 Task: Find the distance between Kansas City and St. Louis.
Action: Mouse moved to (263, 63)
Screenshot: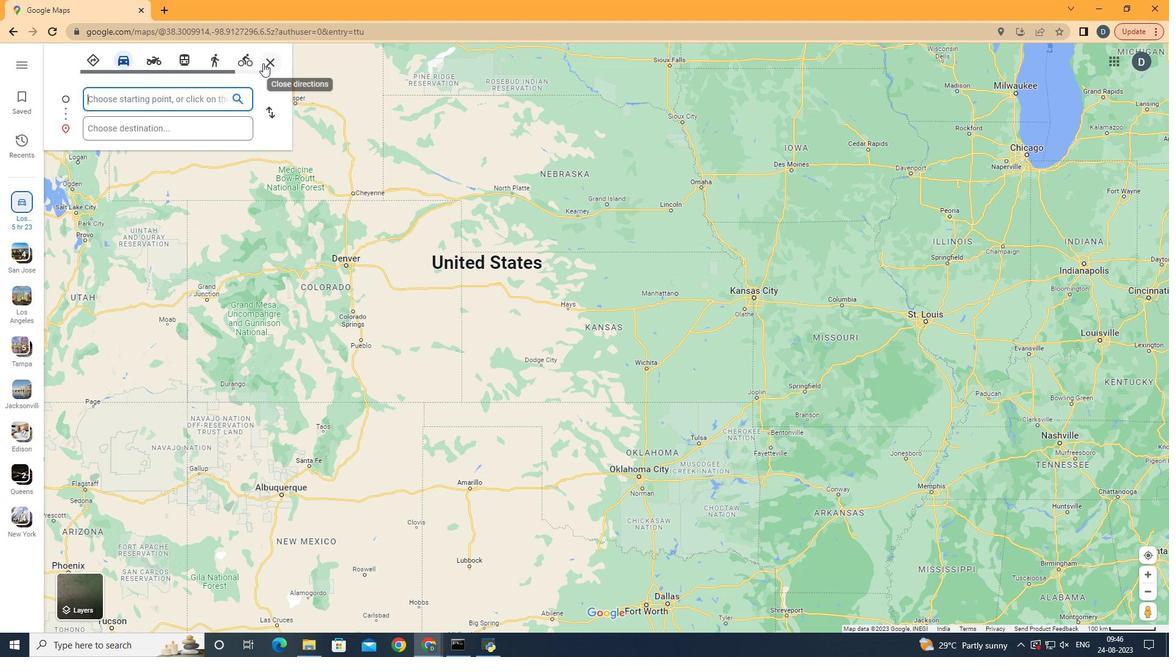 
Action: Mouse pressed left at (263, 63)
Screenshot: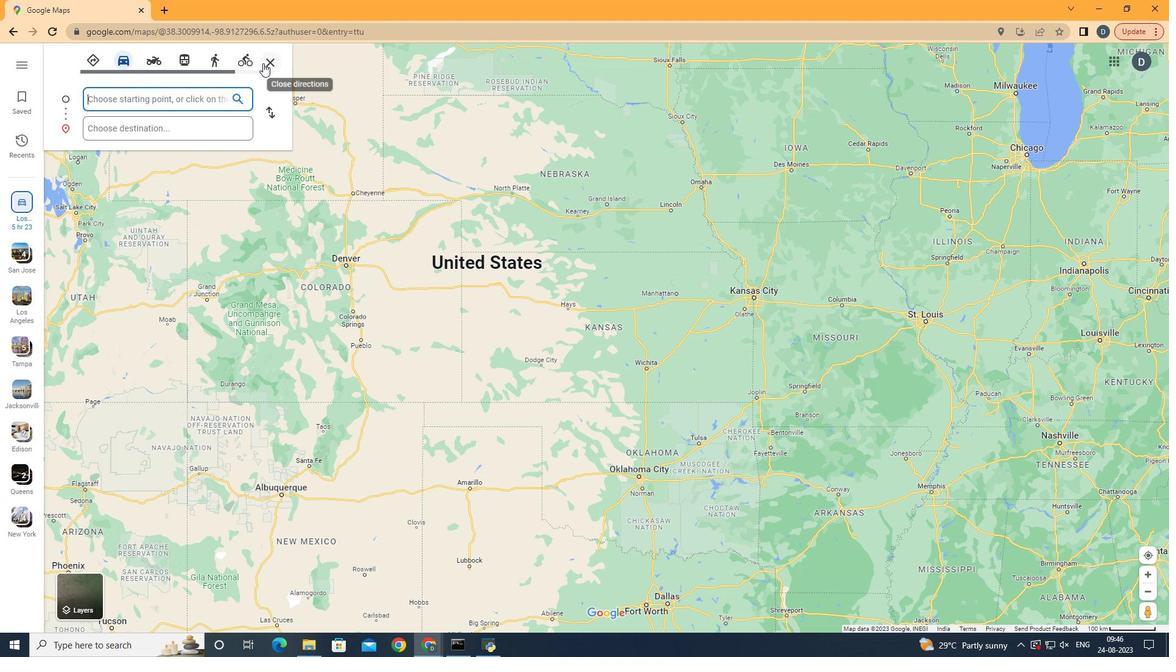 
Action: Mouse moved to (170, 100)
Screenshot: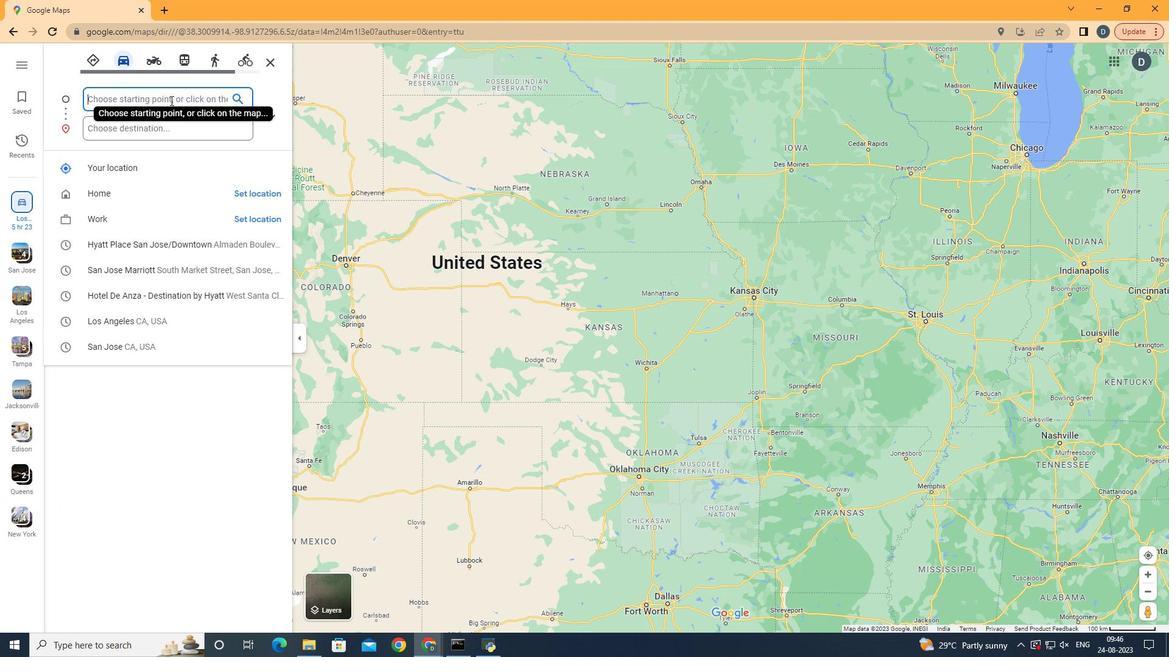 
Action: Mouse pressed left at (170, 100)
Screenshot: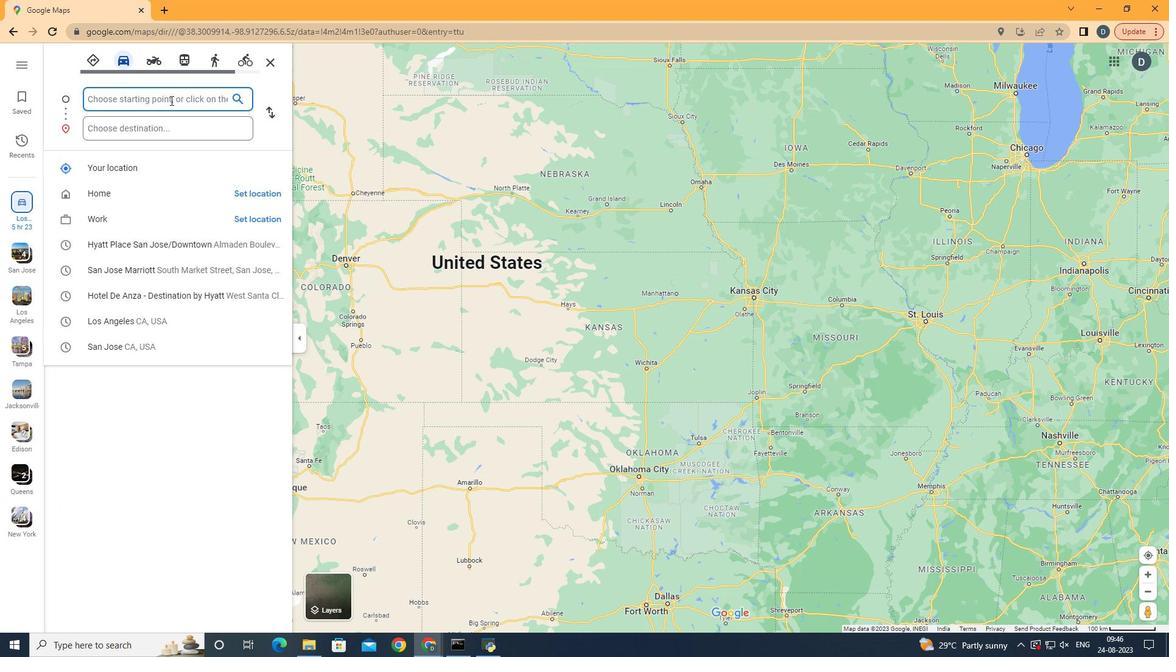 
Action: Key pressed <Key.shift>Kansas<Key.space><Key.shift>City
Screenshot: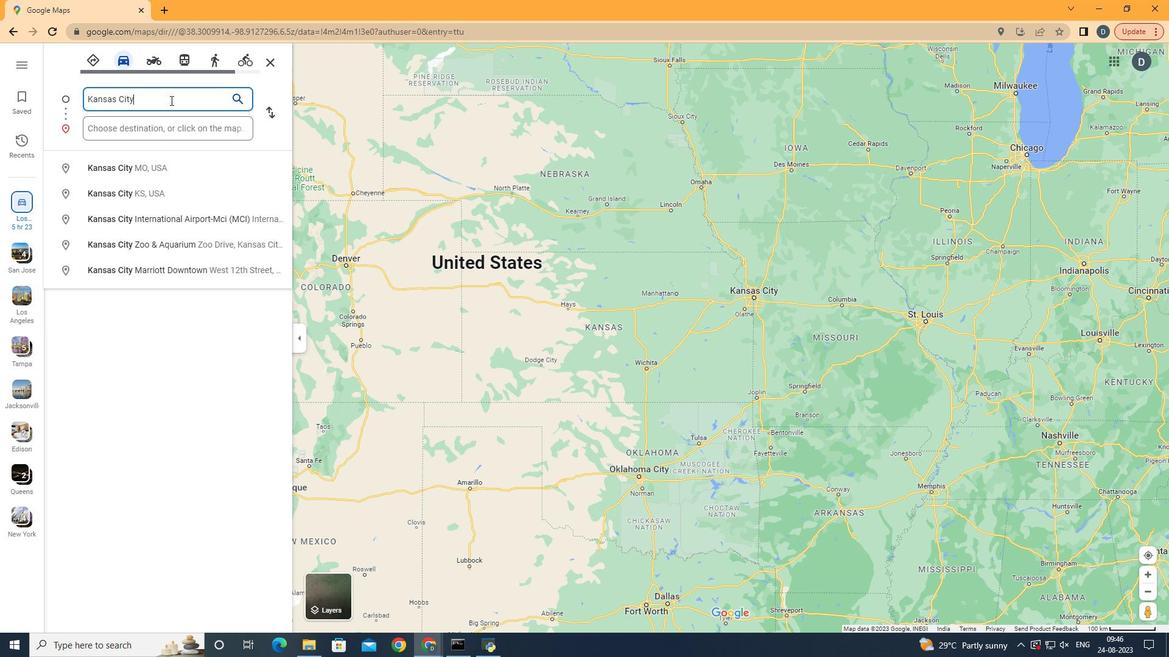 
Action: Mouse moved to (171, 166)
Screenshot: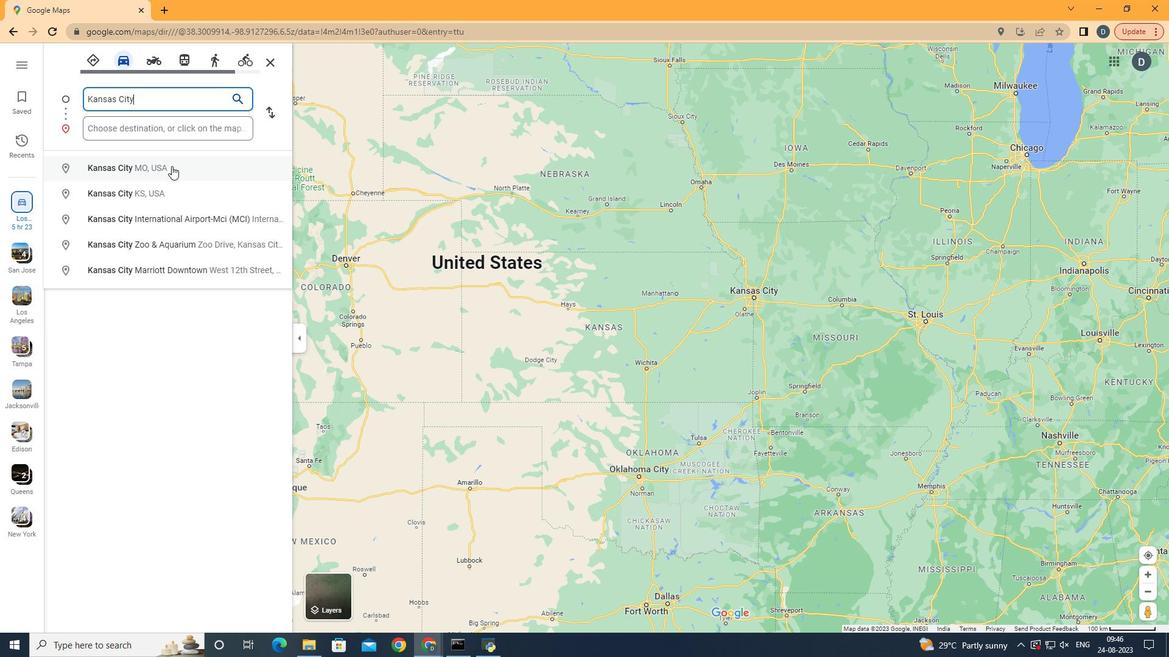 
Action: Mouse pressed left at (171, 166)
Screenshot: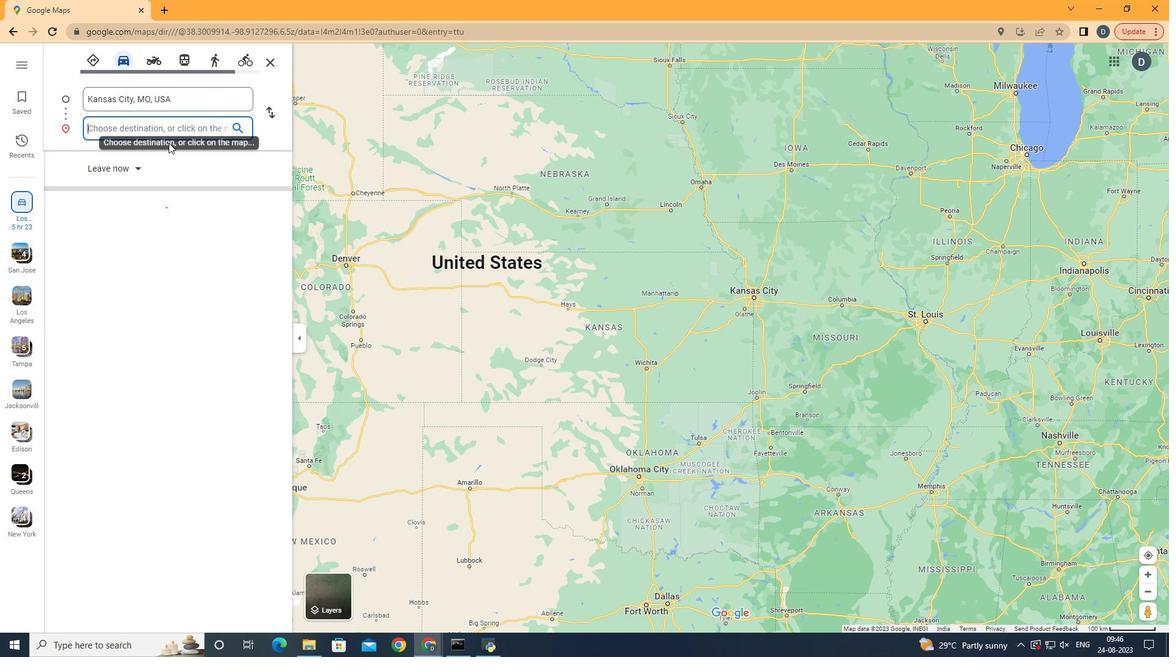 
Action: Mouse moved to (169, 123)
Screenshot: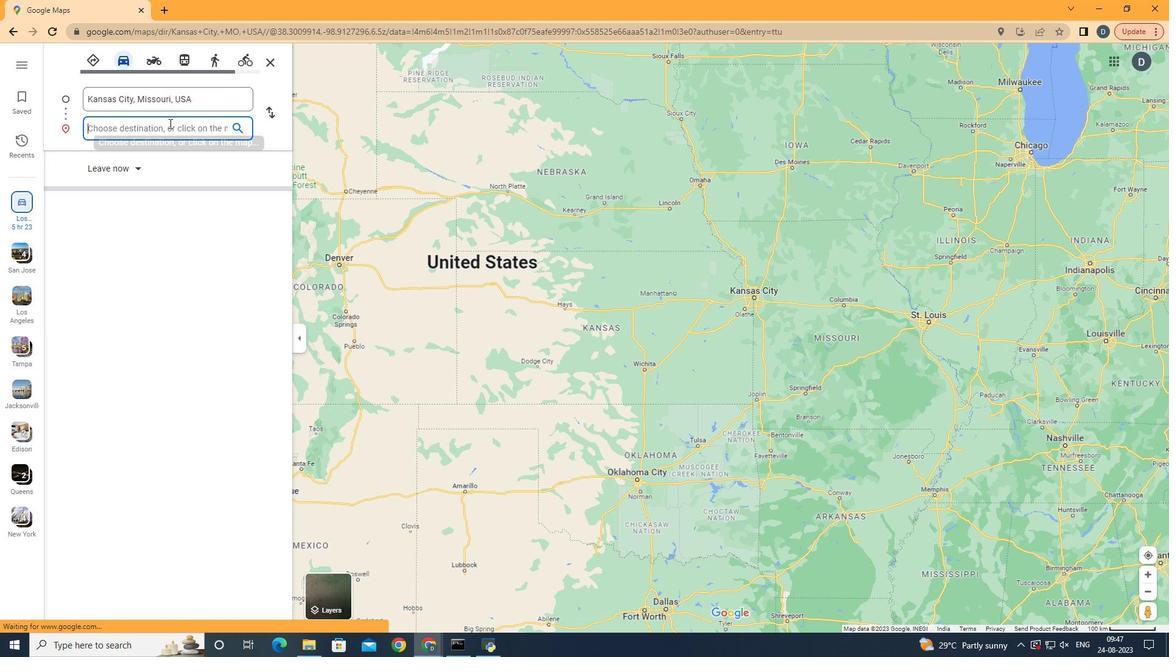
Action: Mouse pressed left at (169, 123)
Screenshot: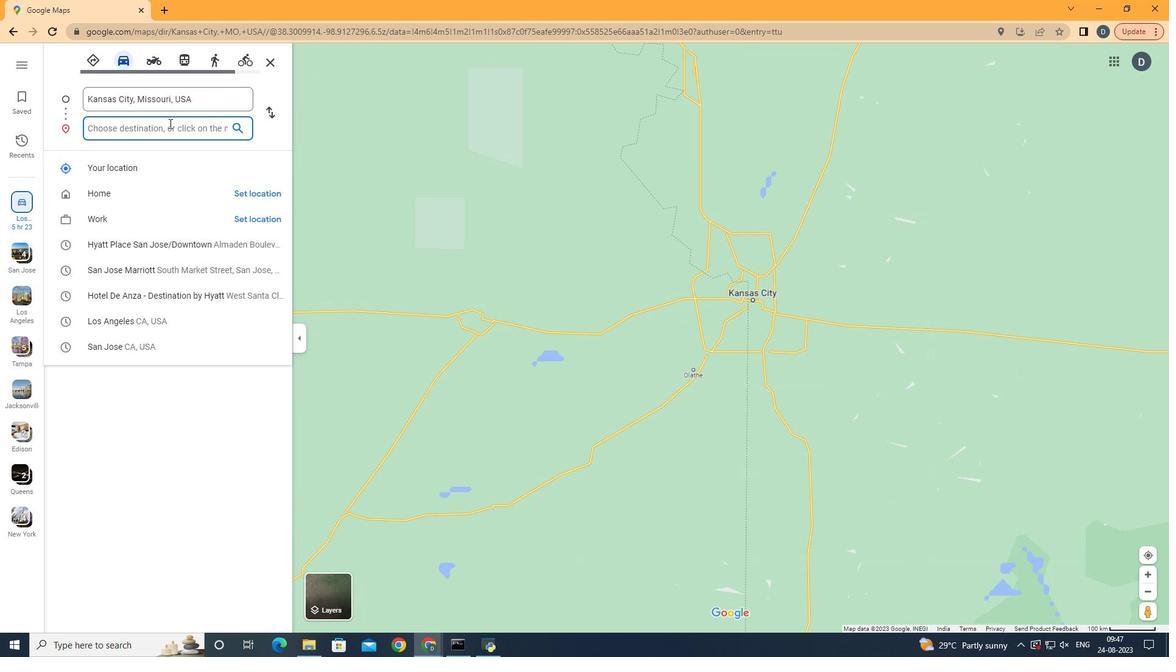 
Action: Key pressed <Key.shift><Key.shift><Key.shift><Key.shift>St.<Key.space><Key.shift><Key.shift><Key.shift><Key.shift>Lo
Screenshot: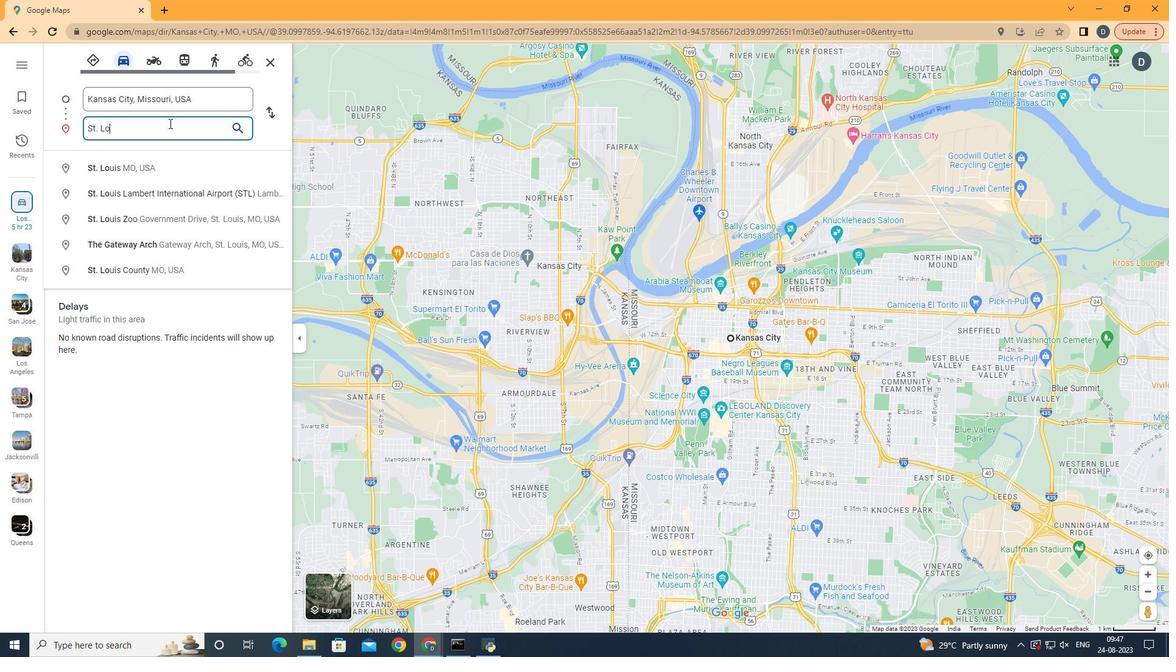 
Action: Mouse moved to (169, 162)
Screenshot: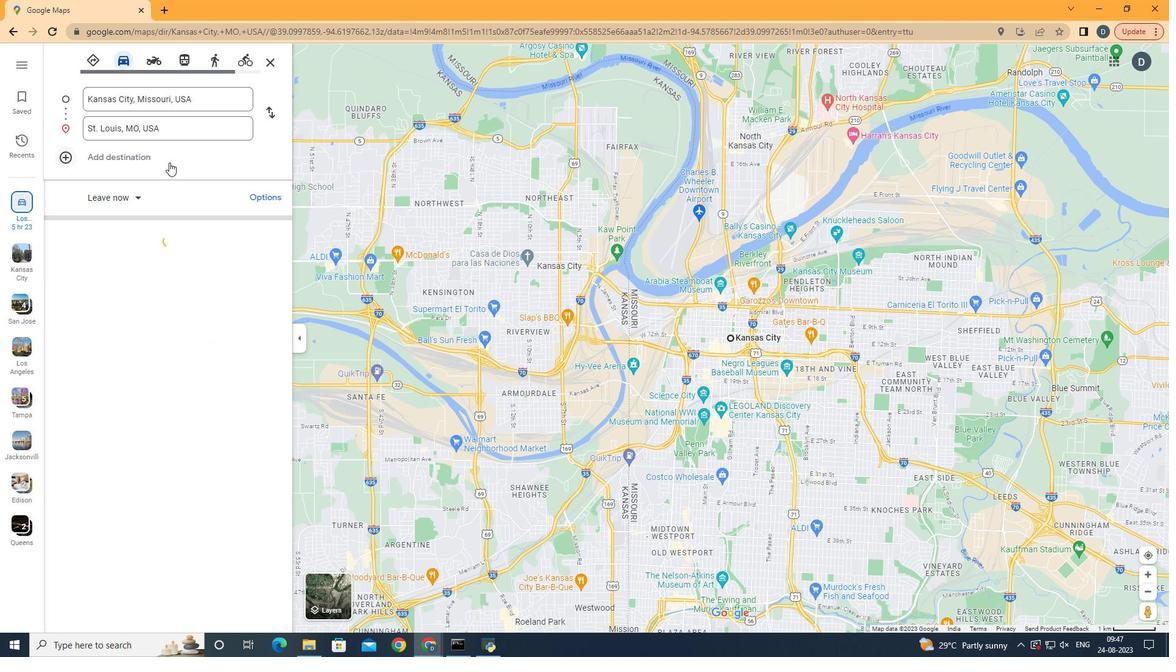 
Action: Mouse pressed left at (169, 162)
Screenshot: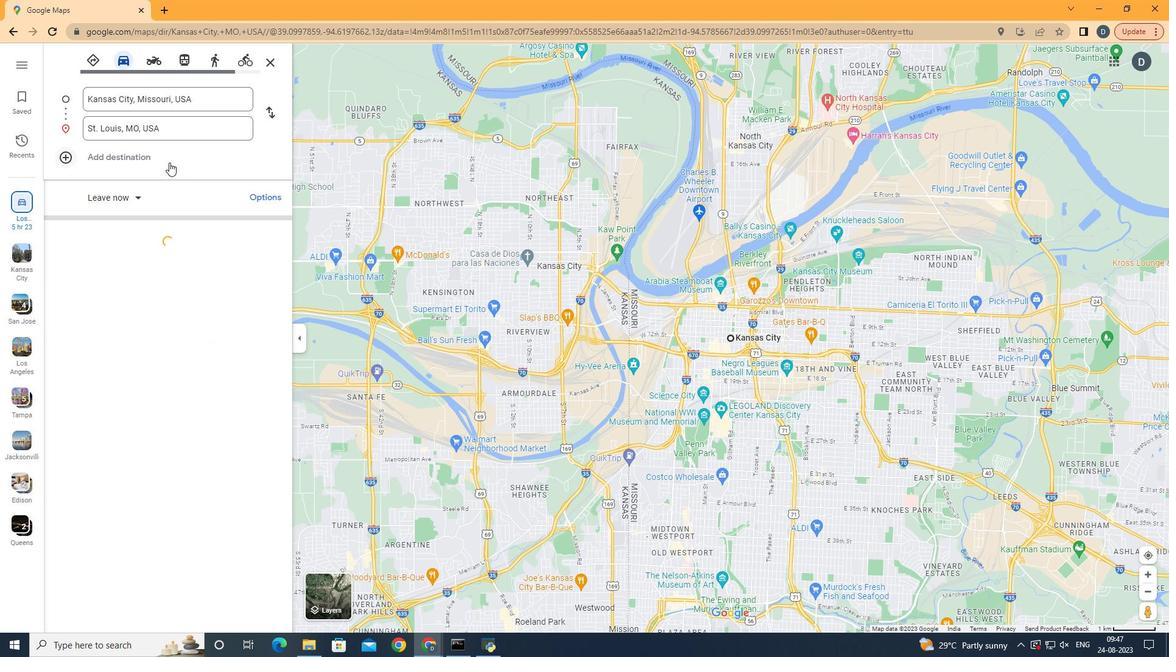 
Action: Mouse moved to (534, 594)
Screenshot: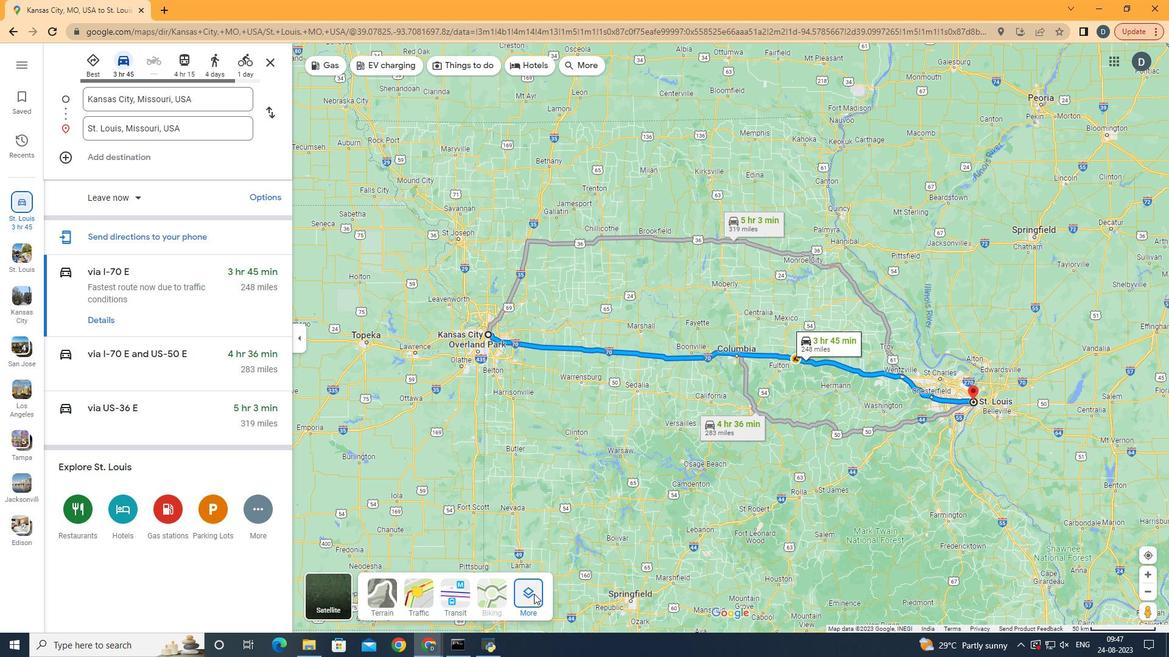
Action: Mouse pressed left at (534, 594)
Screenshot: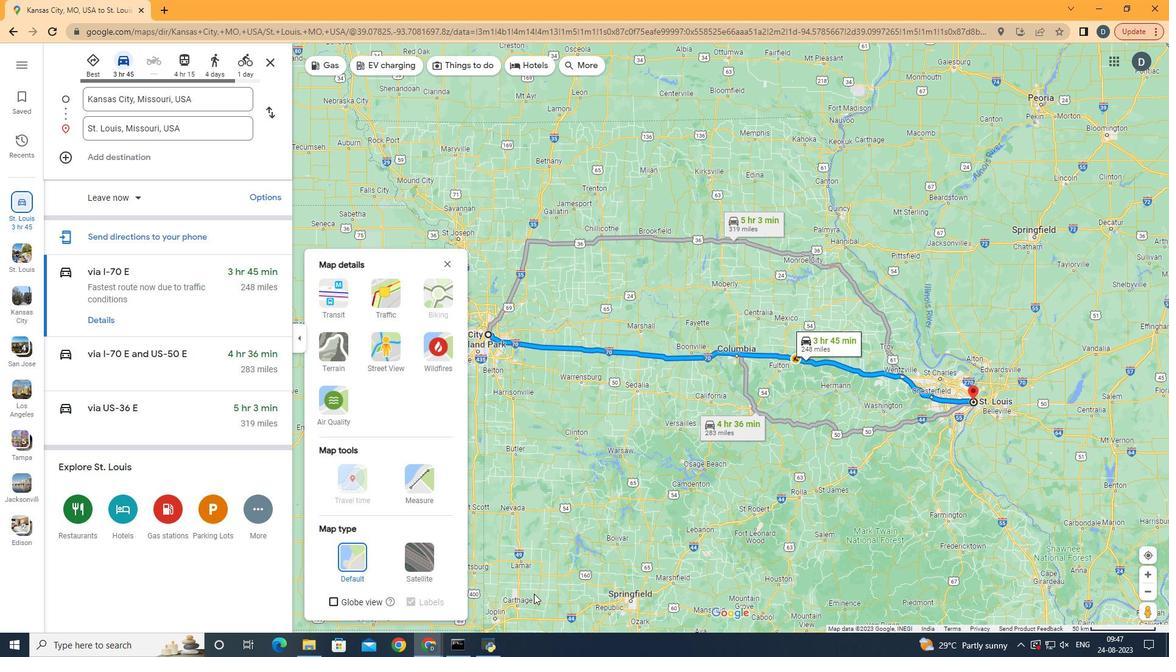 
Action: Mouse moved to (426, 474)
Screenshot: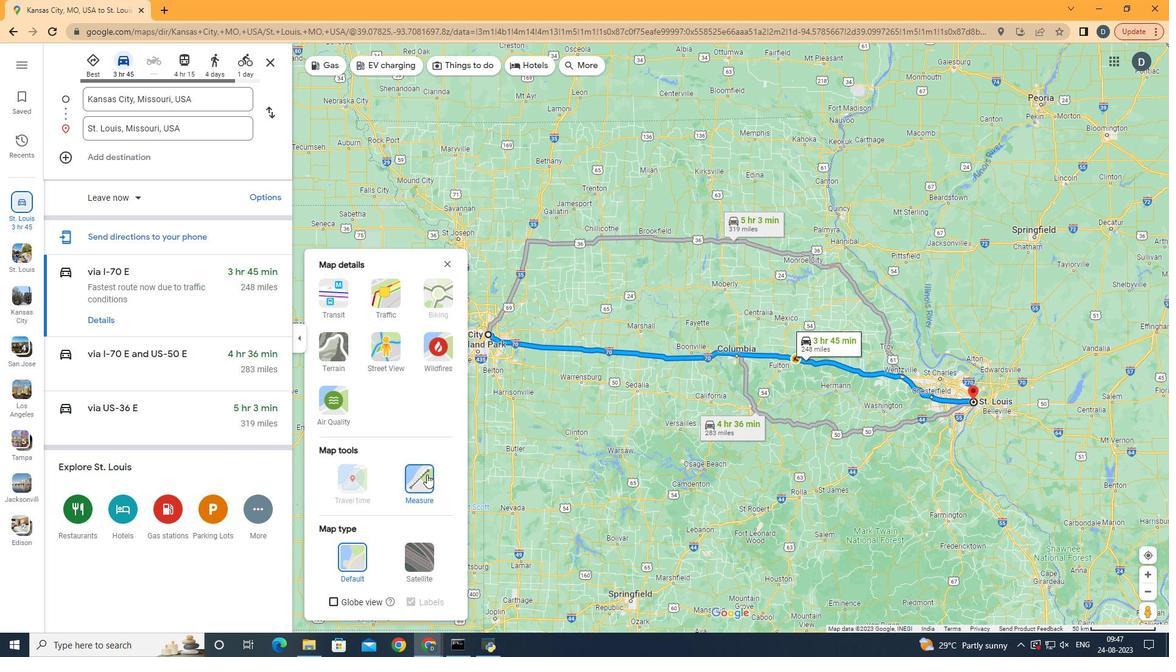 
Action: Mouse pressed left at (426, 474)
Screenshot: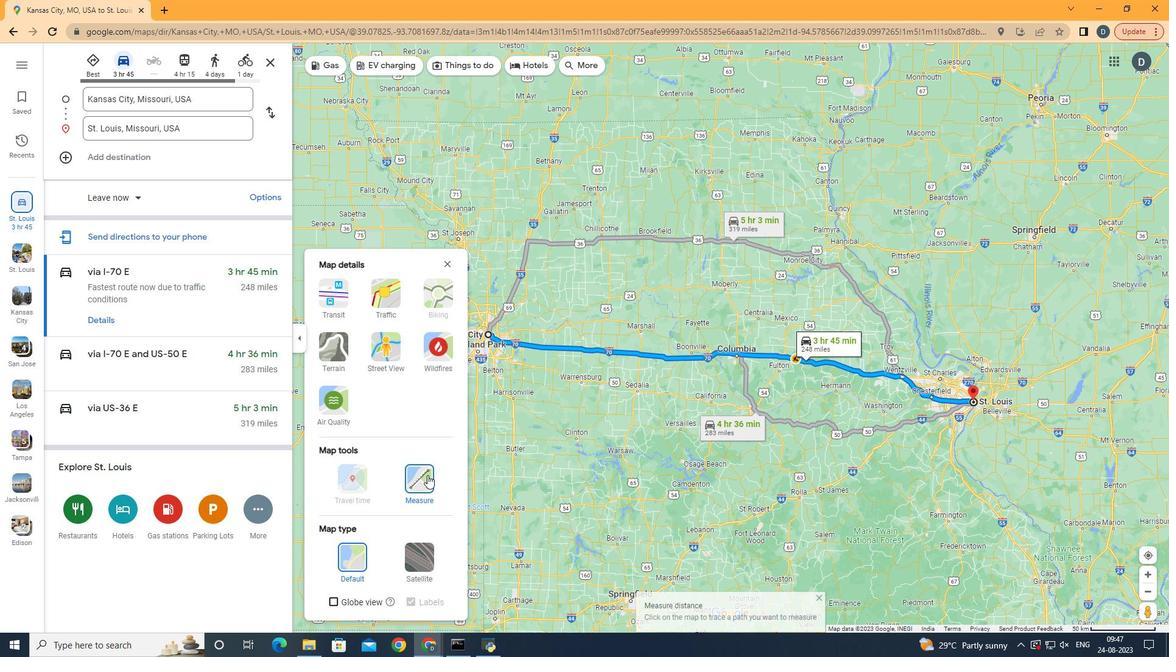 
Action: Mouse moved to (486, 336)
Screenshot: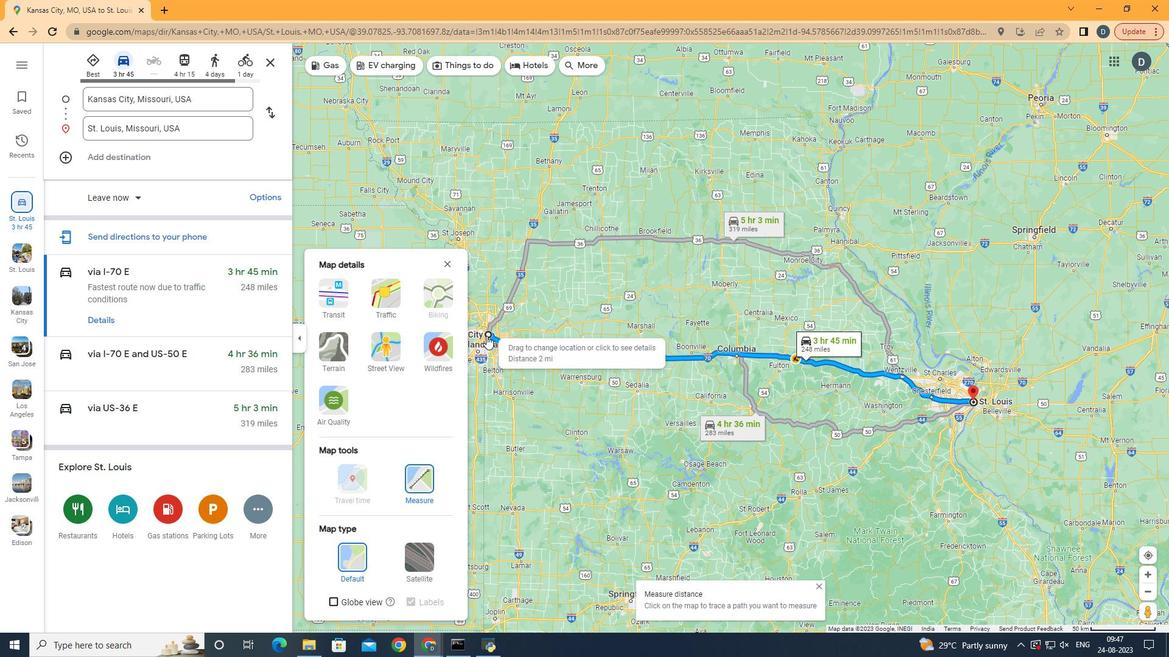 
Action: Mouse pressed left at (486, 336)
Screenshot: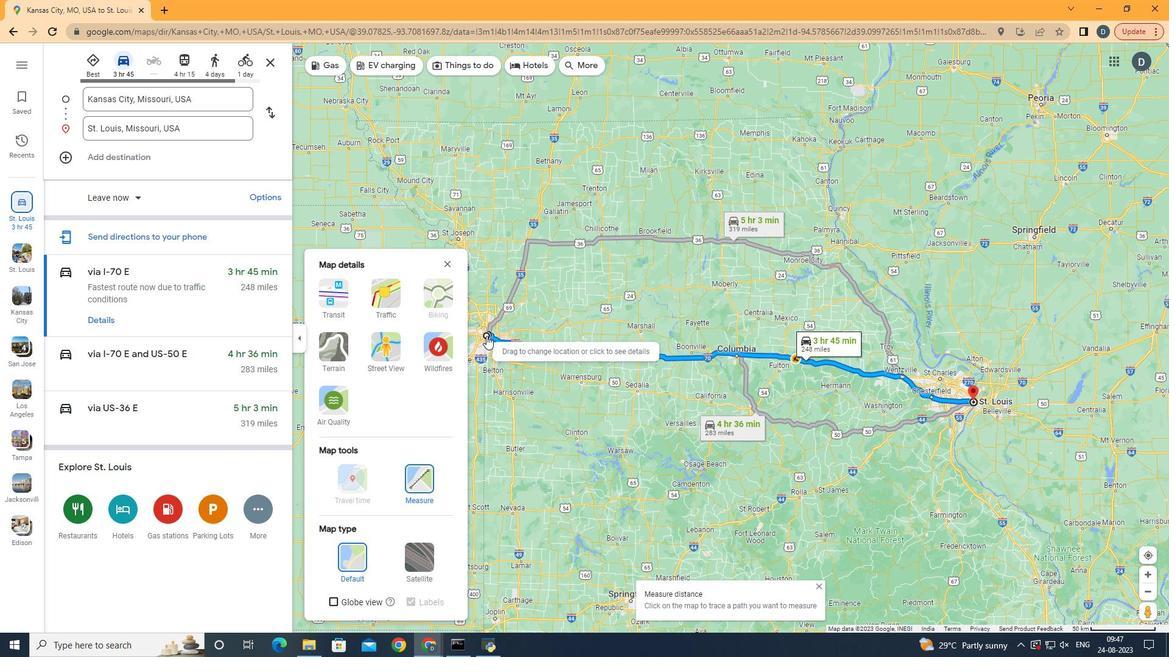 
Action: Mouse moved to (973, 401)
Screenshot: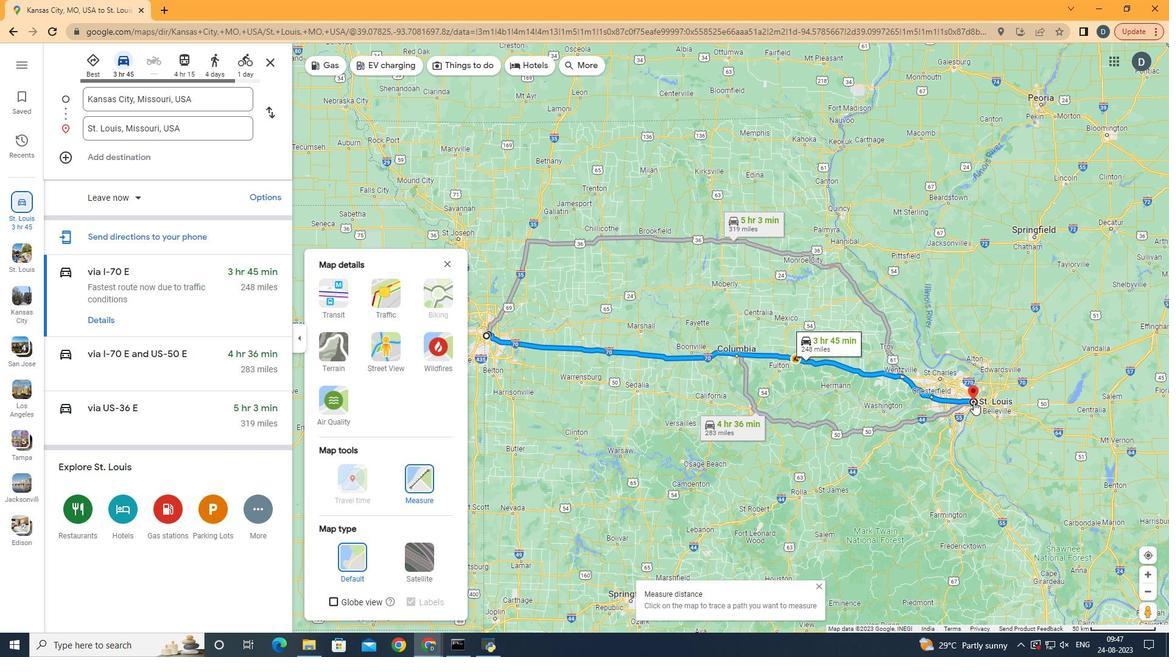 
Action: Mouse pressed left at (973, 401)
Screenshot: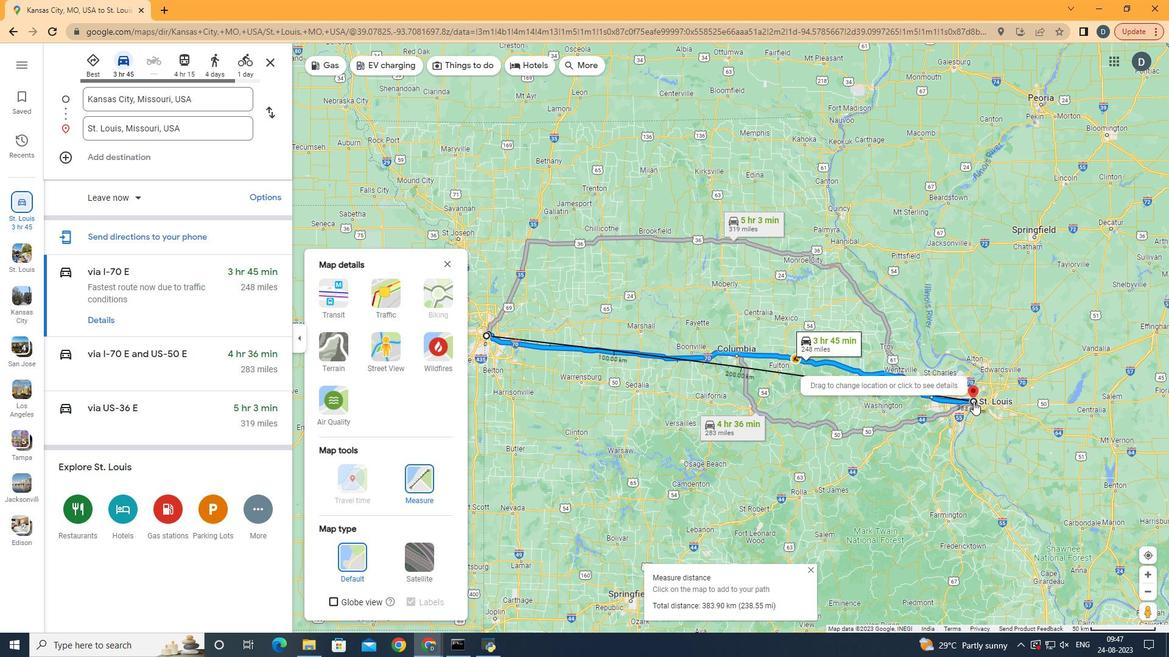 
Action: Mouse moved to (745, 606)
Screenshot: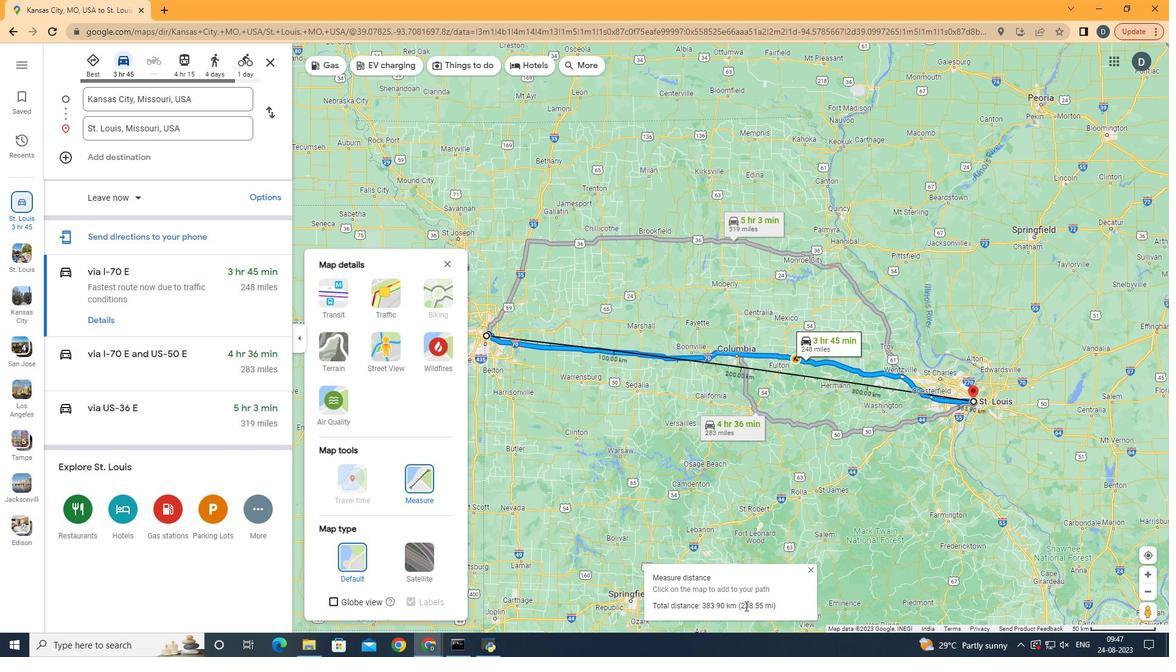 
